 Task: Search email   from Email0080 in folder Sent items with a subject Subject0076
Action: Mouse moved to (287, 265)
Screenshot: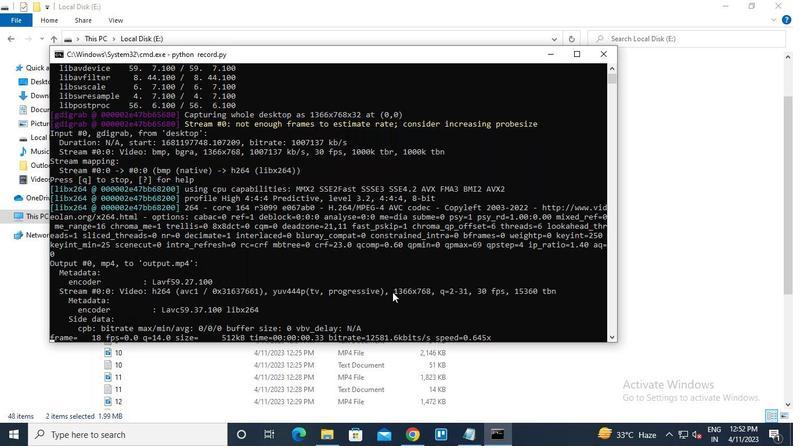 
Action: Mouse pressed left at (287, 265)
Screenshot: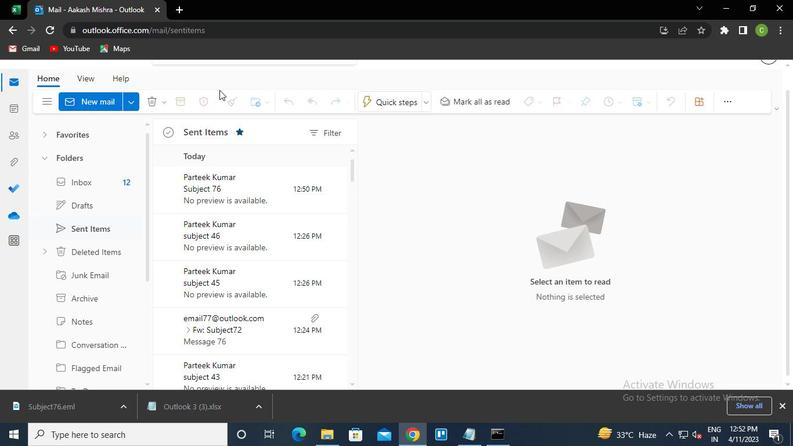 
Action: Mouse moved to (274, 83)
Screenshot: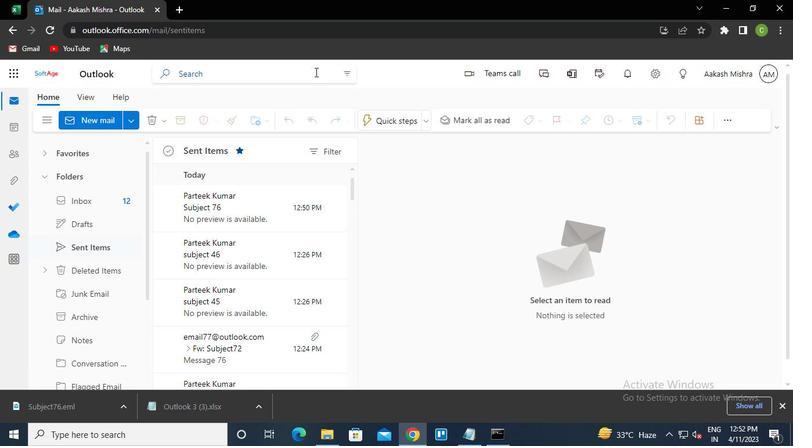 
Action: Mouse pressed left at (274, 83)
Screenshot: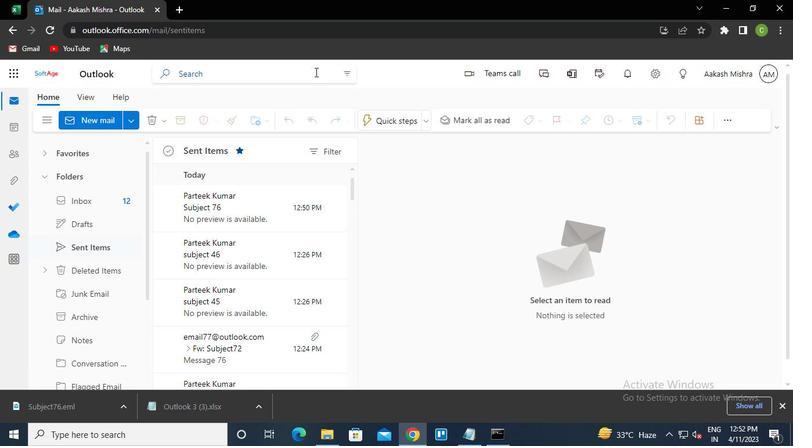 
Action: Mouse moved to (287, 84)
Screenshot: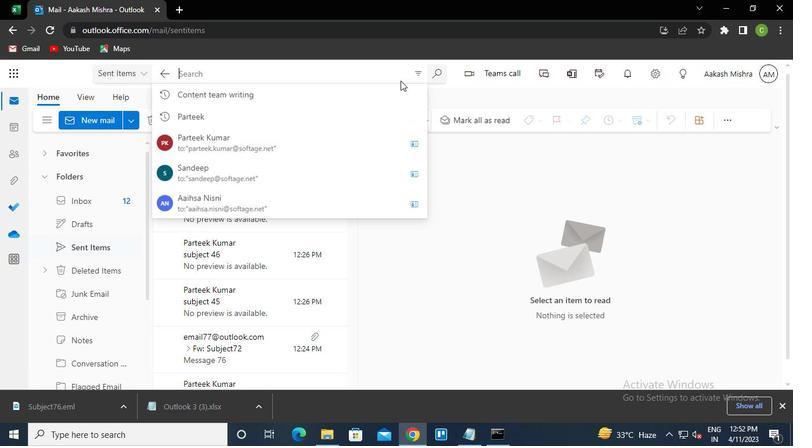 
Action: Mouse pressed left at (287, 84)
Screenshot: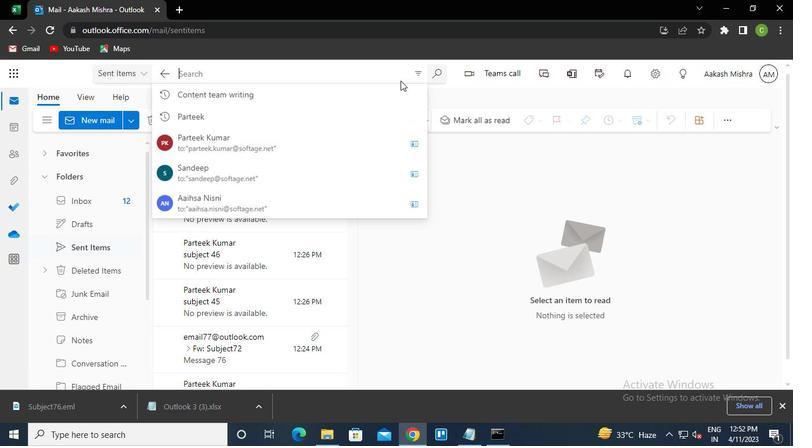 
Action: Mouse moved to (275, 98)
Screenshot: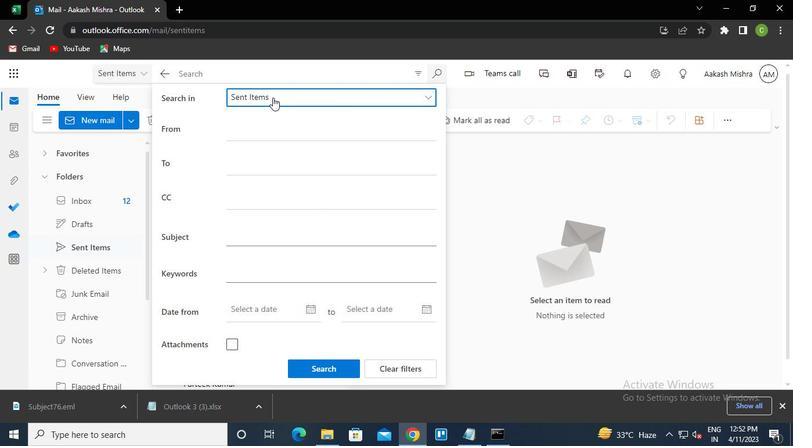 
Action: Mouse pressed left at (275, 98)
Screenshot: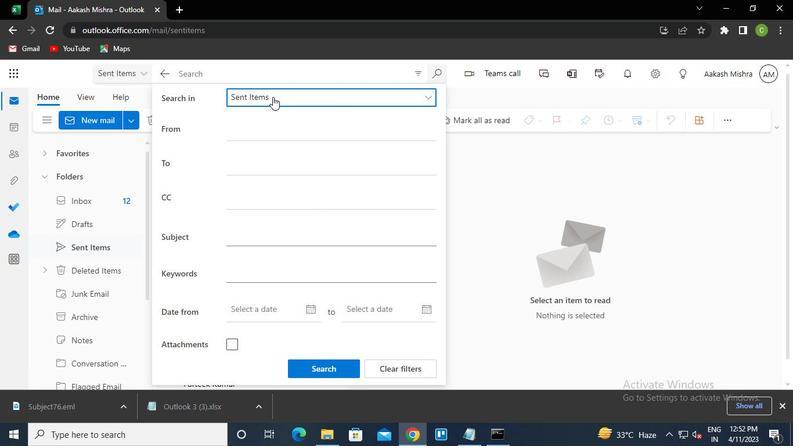 
Action: Mouse moved to (265, 139)
Screenshot: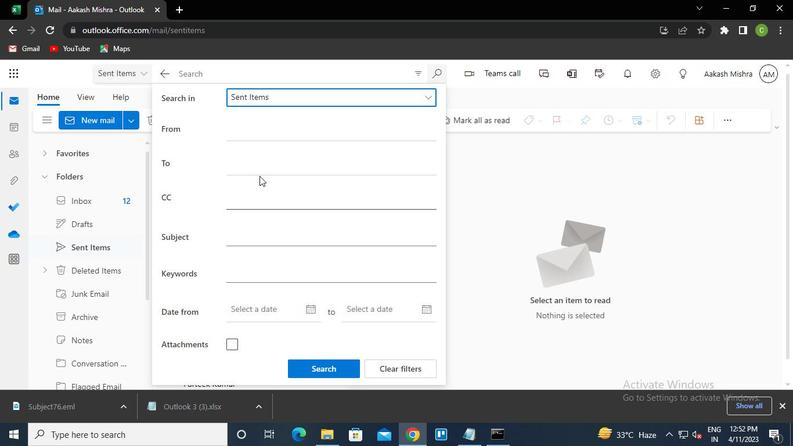 
Action: Mouse pressed left at (265, 139)
Screenshot: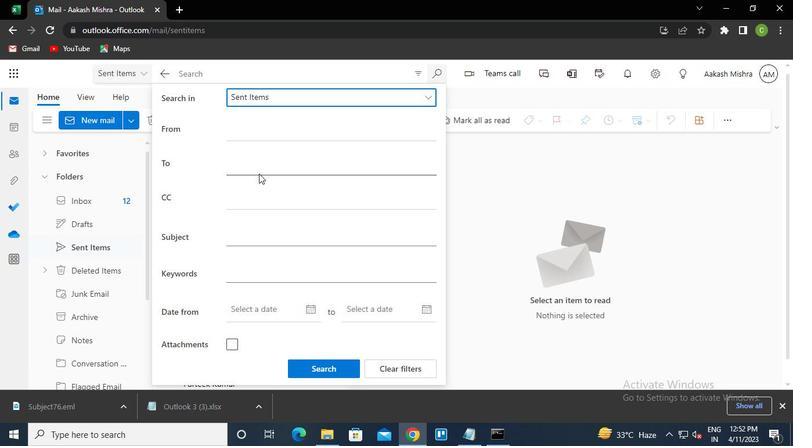 
Action: Mouse moved to (266, 113)
Screenshot: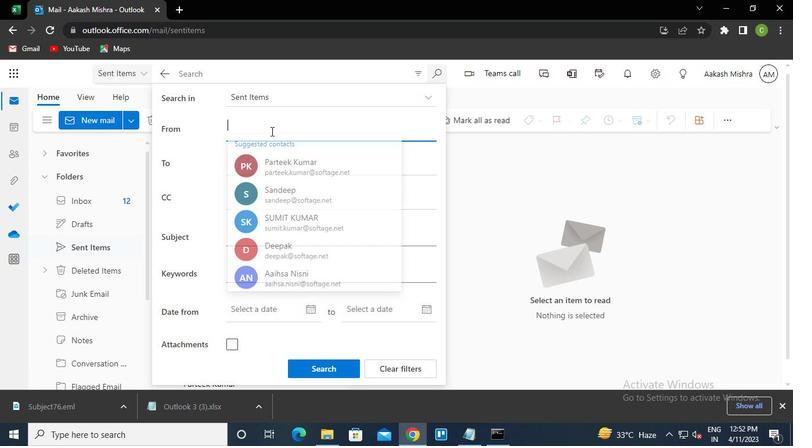 
Action: Mouse pressed left at (266, 113)
Screenshot: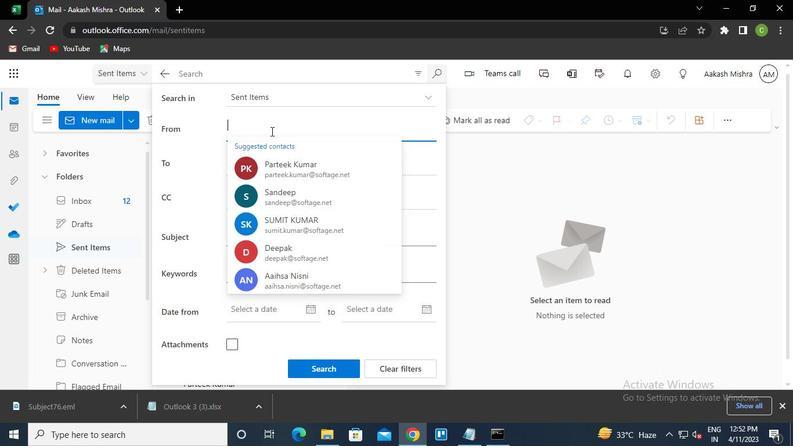
Action: Keyboard p
Screenshot: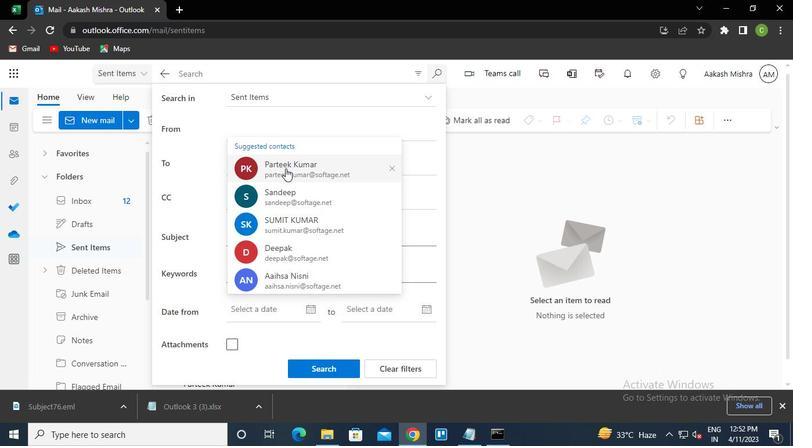 
Action: Keyboard a
Screenshot: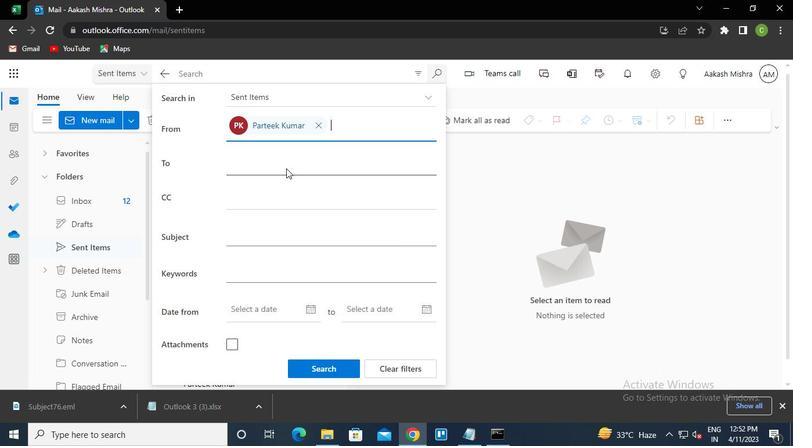 
Action: Keyboard r
Screenshot: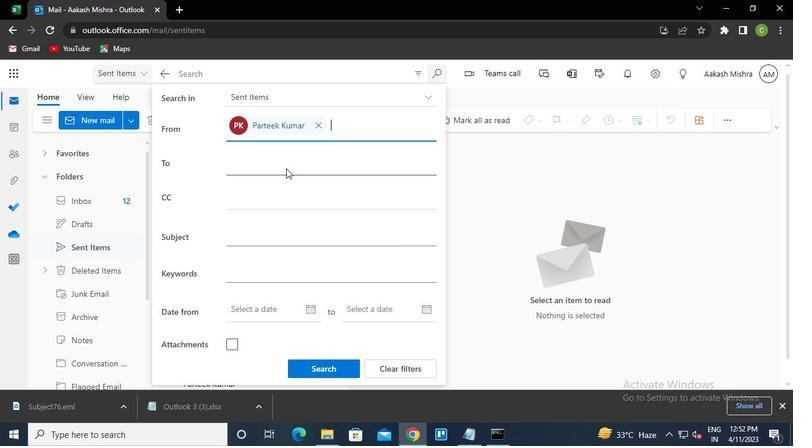 
Action: Keyboard Key.enter
Screenshot: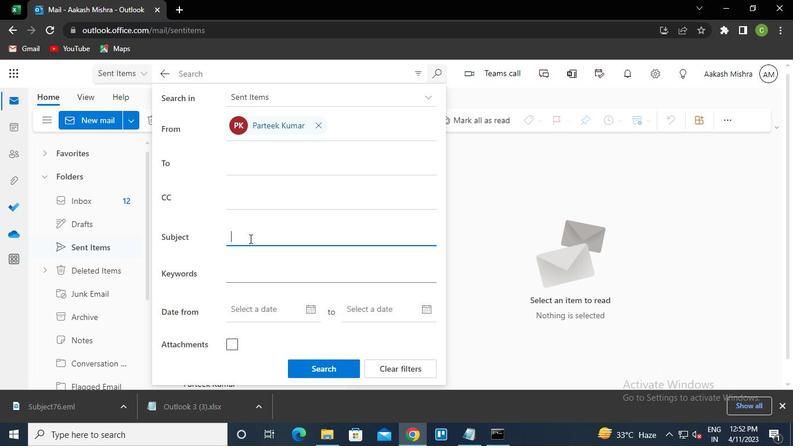 
Action: Mouse moved to (265, 166)
Screenshot: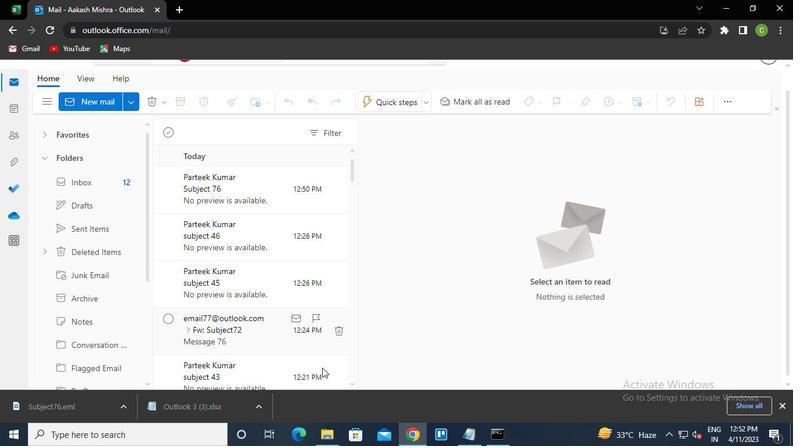 
Action: Mouse pressed left at (265, 166)
Screenshot: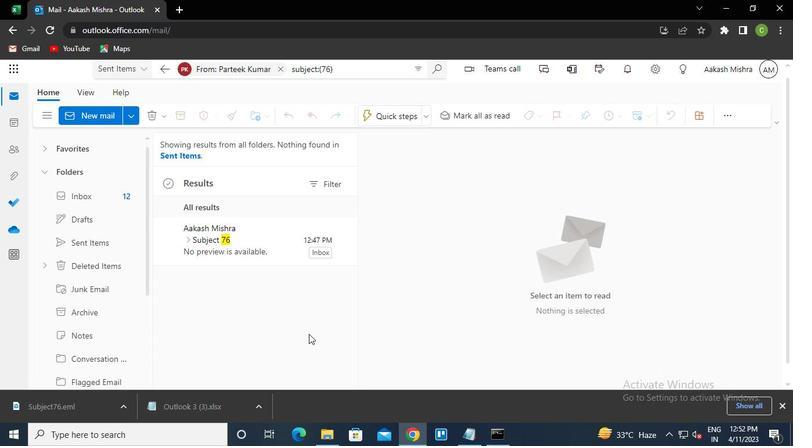 
Action: Keyboard <103>
Screenshot: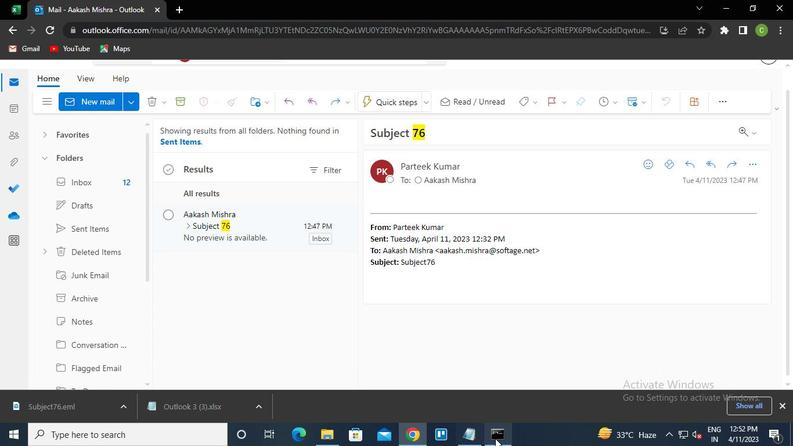 
Action: Keyboard <102>
Screenshot: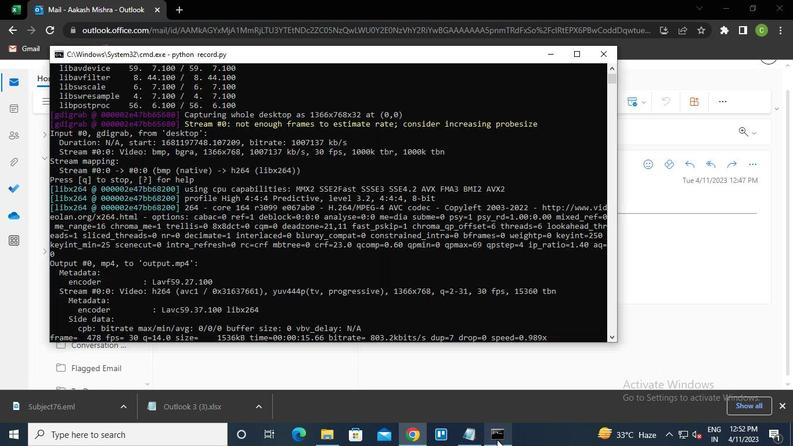 
Action: Mouse moved to (274, 227)
Screenshot: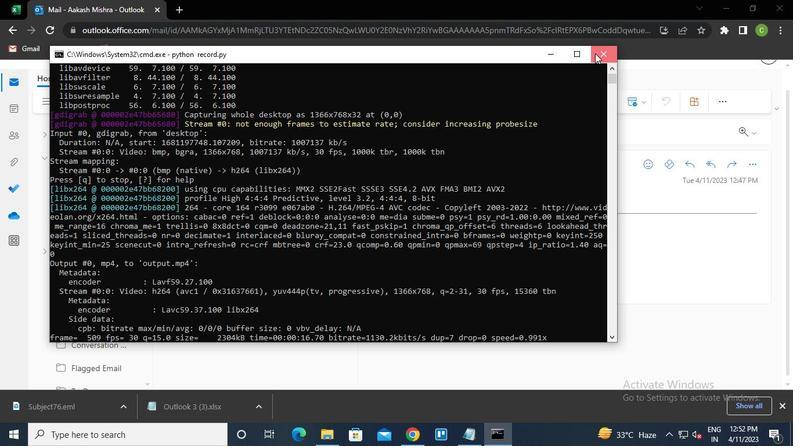 
Action: Mouse pressed left at (274, 227)
Screenshot: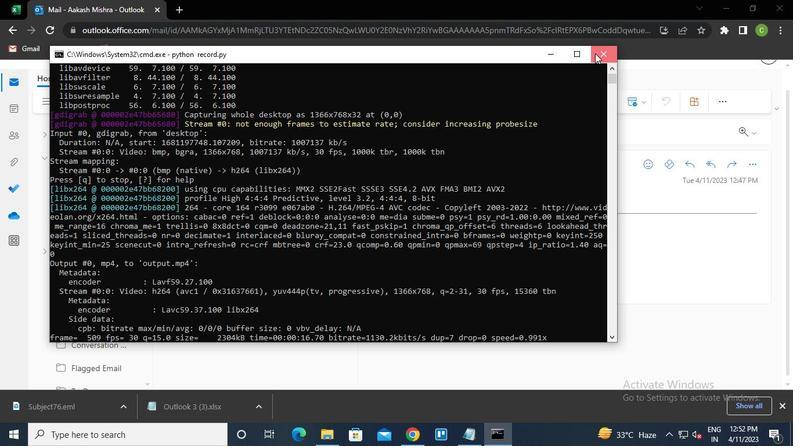 
Action: Mouse moved to (266, 175)
Screenshot: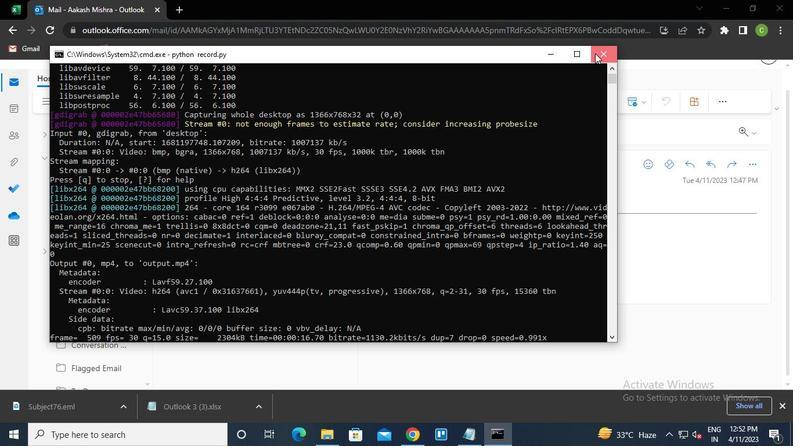 
Action: Mouse pressed left at (266, 175)
Screenshot: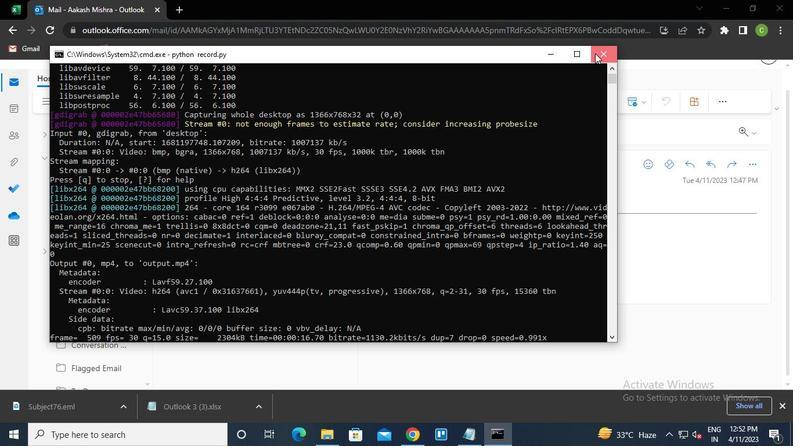 
Action: Mouse moved to (300, 263)
Screenshot: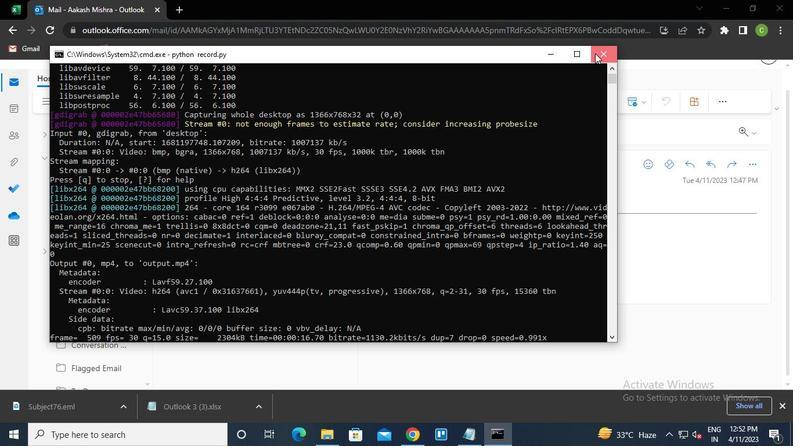 
Action: Mouse pressed left at (300, 263)
Screenshot: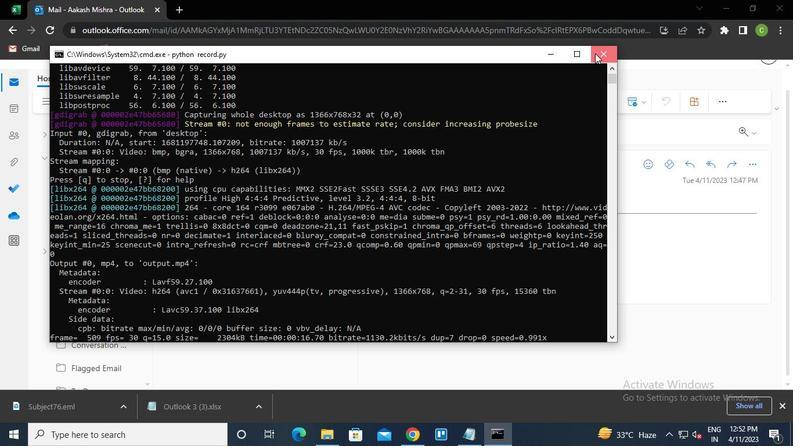 
Action: Mouse moved to (310, 57)
Screenshot: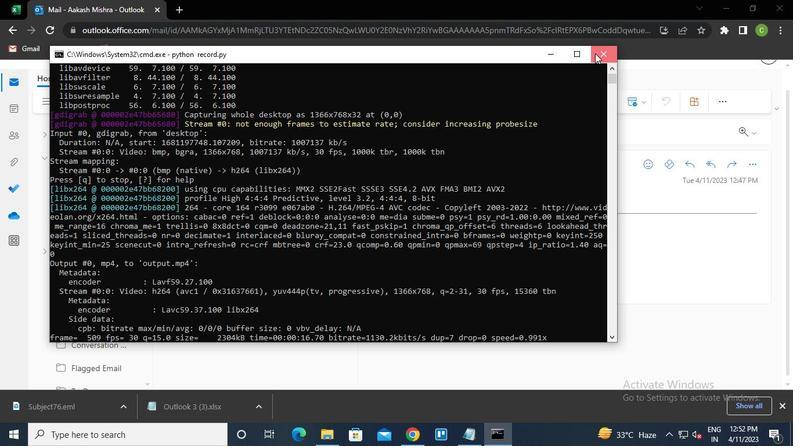 
Action: Mouse pressed left at (310, 57)
Screenshot: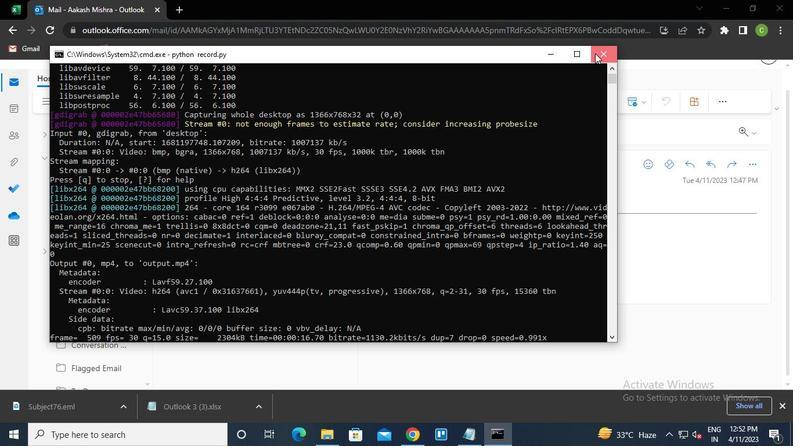 
Action: Mouse moved to (288, 263)
Screenshot: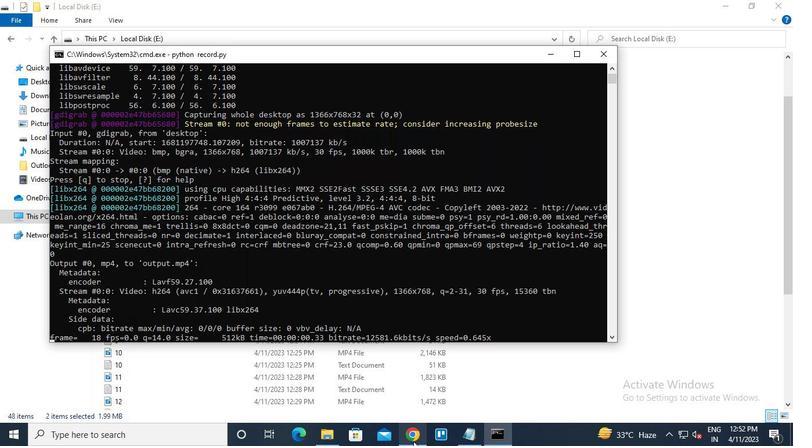 
Action: Mouse pressed left at (288, 263)
Screenshot: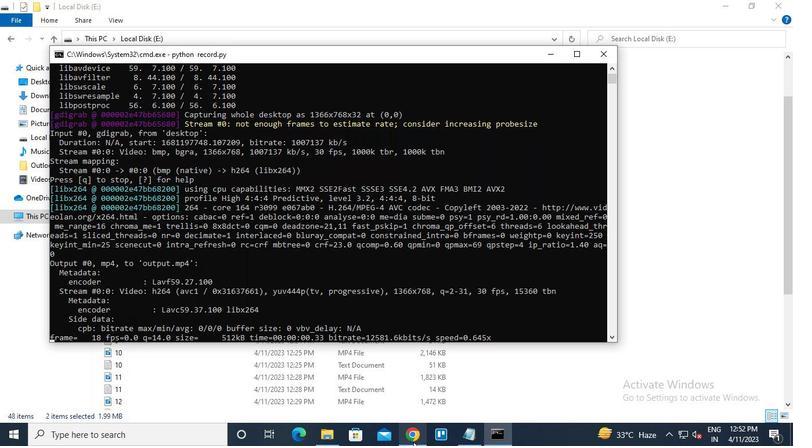 
Action: Mouse moved to (227, 49)
Screenshot: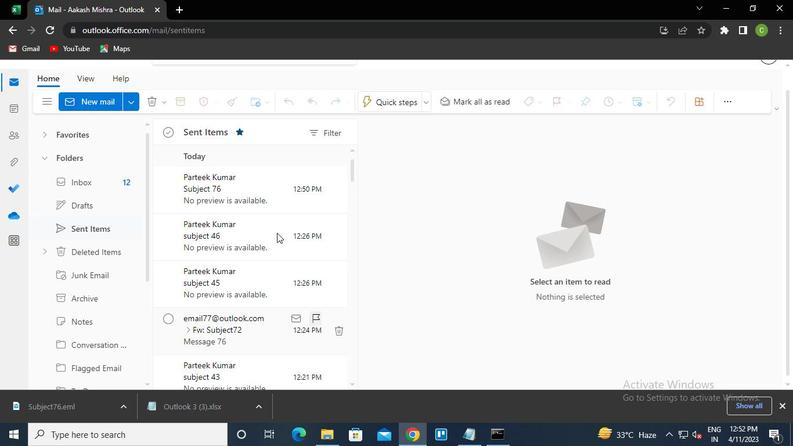 
Action: Mouse pressed left at (227, 49)
Screenshot: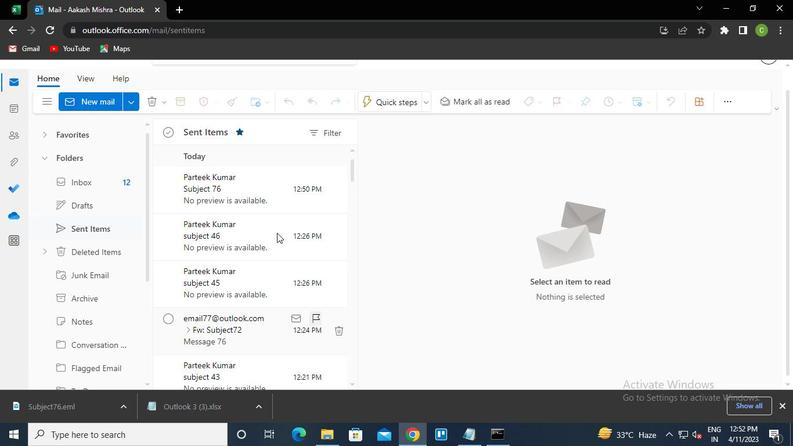 
Action: Mouse moved to (240, 49)
Screenshot: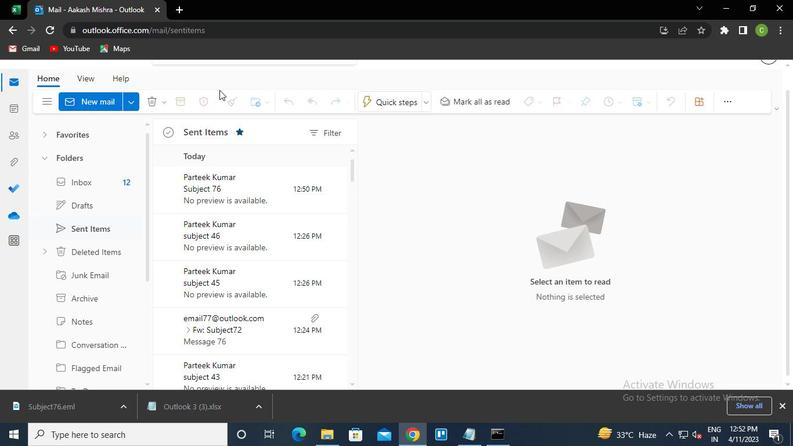 
Action: Mouse pressed left at (240, 49)
Screenshot: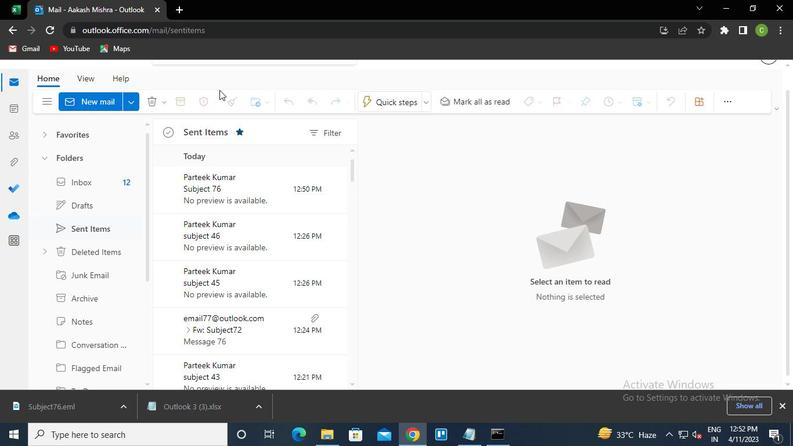 
Action: Mouse moved to (302, 262)
Screenshot: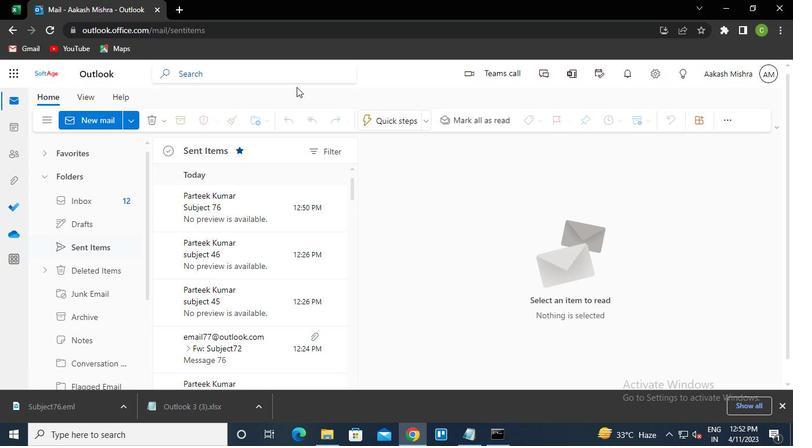 
Action: Mouse pressed left at (302, 262)
Screenshot: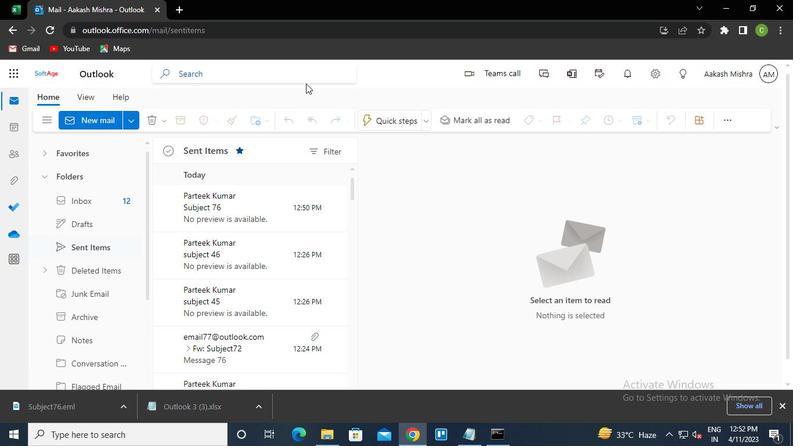 
Action: Mouse moved to (313, 69)
Screenshot: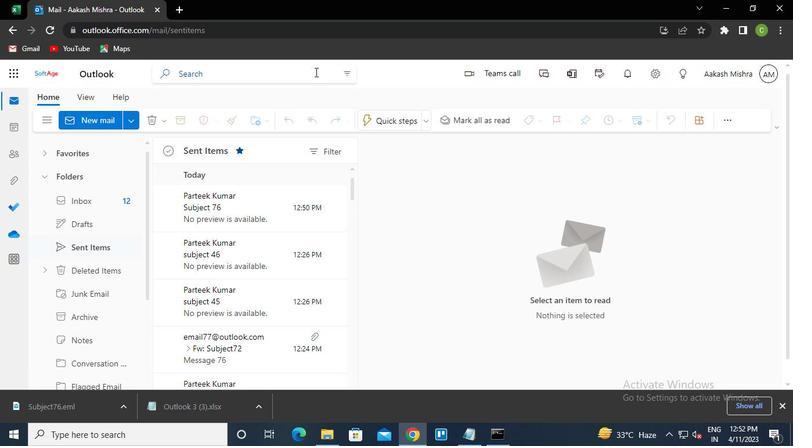 
Action: Mouse pressed left at (313, 69)
Screenshot: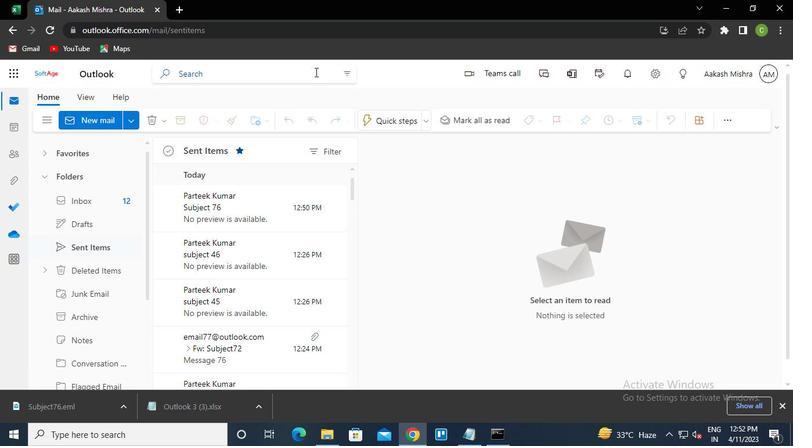
Action: Mouse moved to (288, 266)
Screenshot: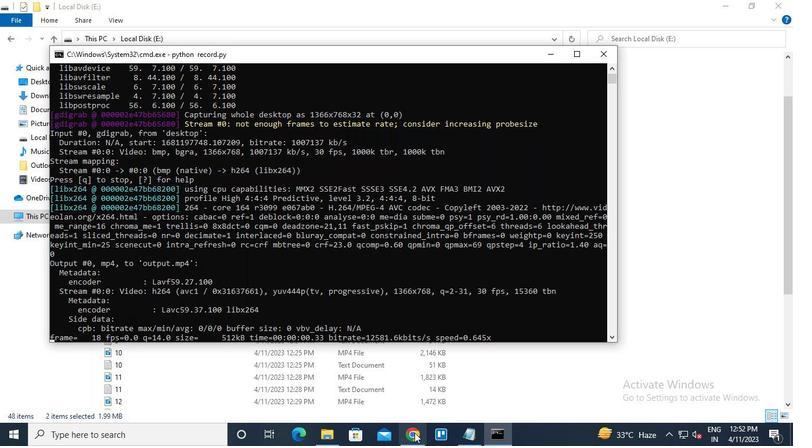 
Action: Mouse pressed left at (288, 266)
Screenshot: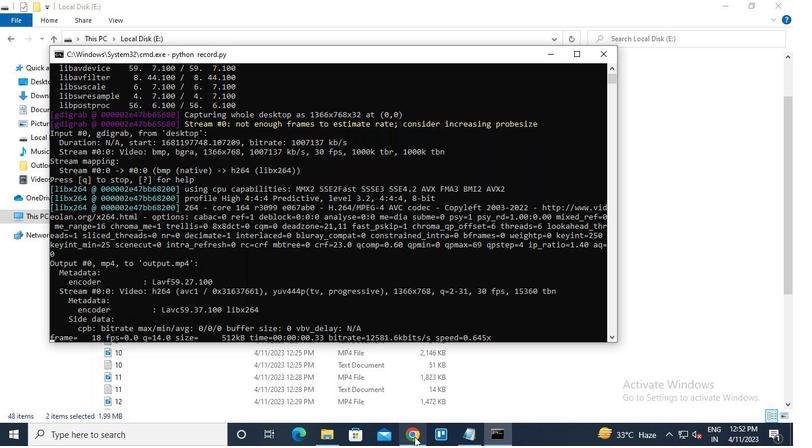 
Action: Mouse moved to (273, 84)
Screenshot: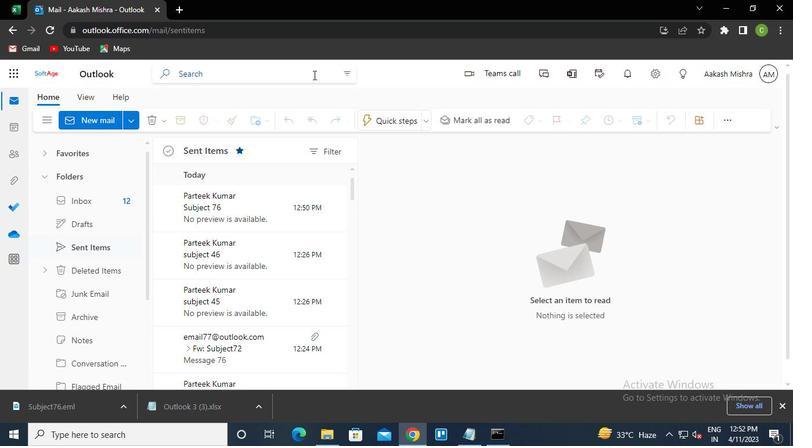 
Action: Mouse pressed left at (273, 84)
Screenshot: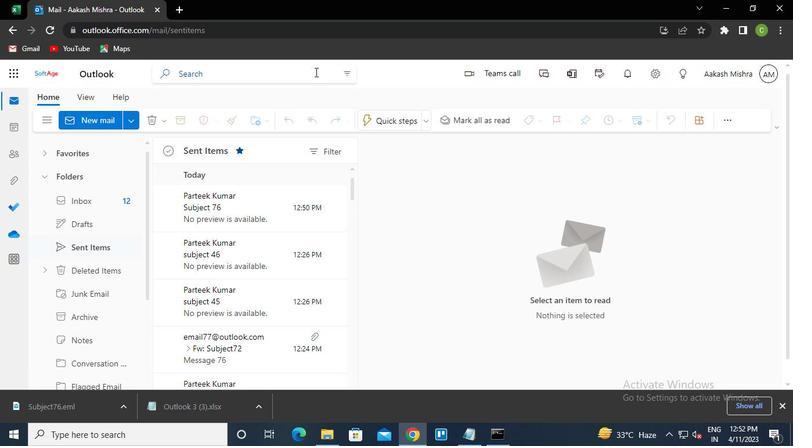 
Action: Mouse moved to (288, 84)
Screenshot: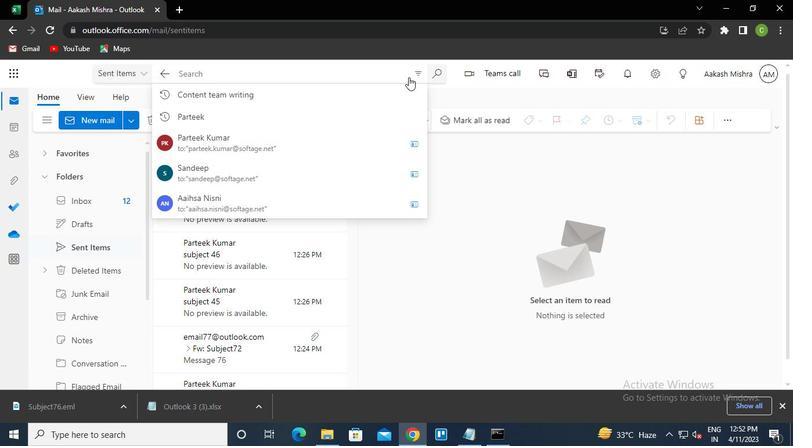 
Action: Mouse pressed left at (288, 84)
Screenshot: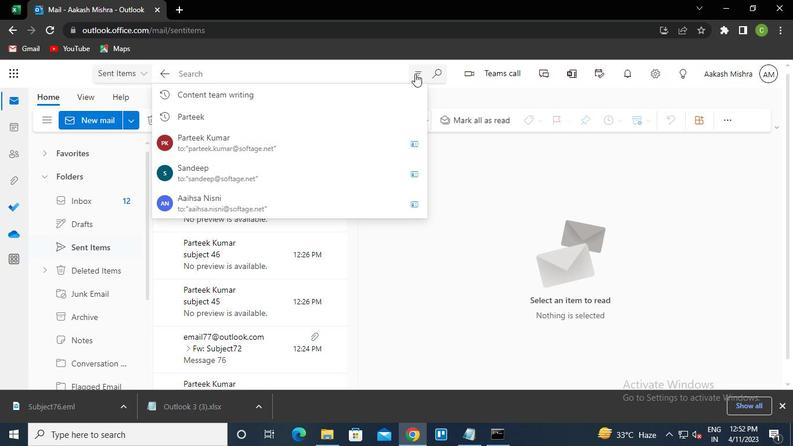 
Action: Mouse moved to (267, 97)
Screenshot: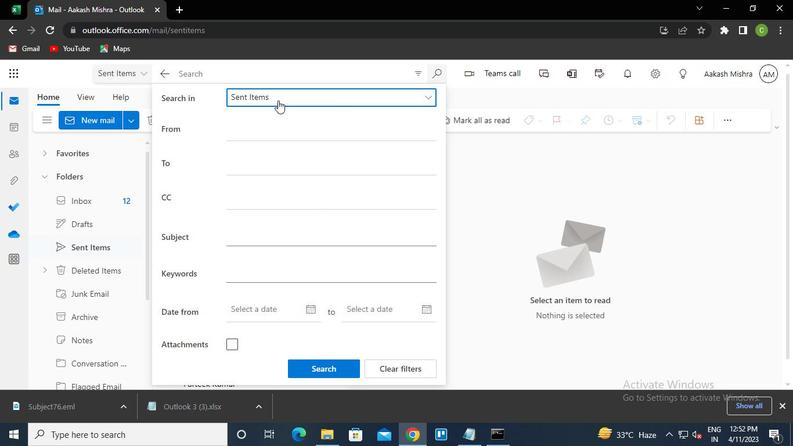 
Action: Mouse pressed left at (267, 97)
Screenshot: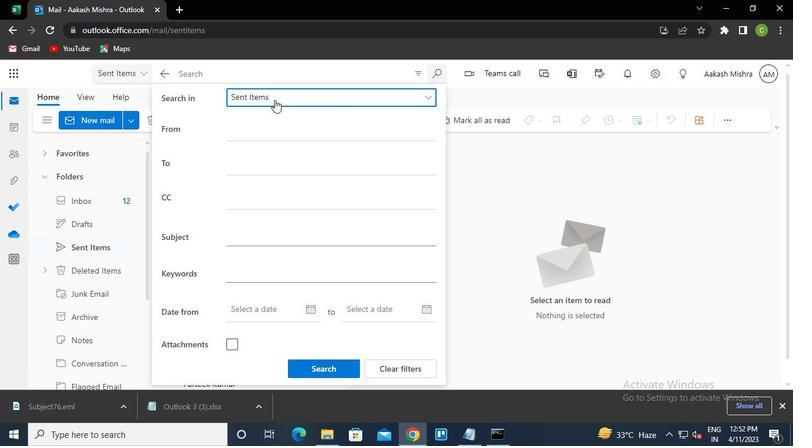 
Action: Mouse moved to (265, 137)
Screenshot: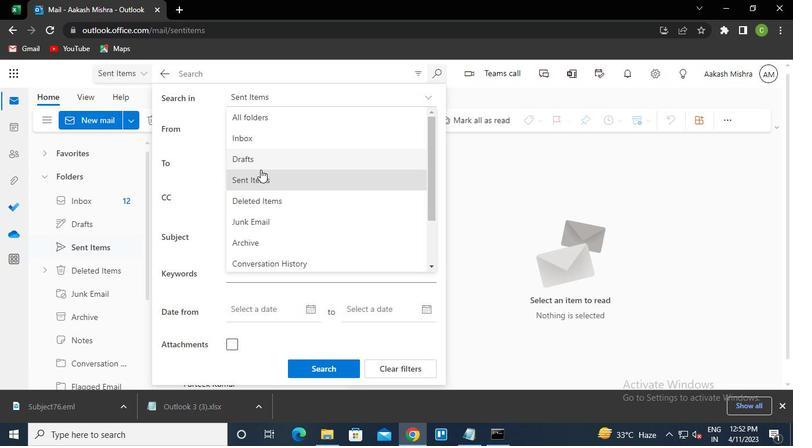 
Action: Mouse pressed left at (265, 137)
Screenshot: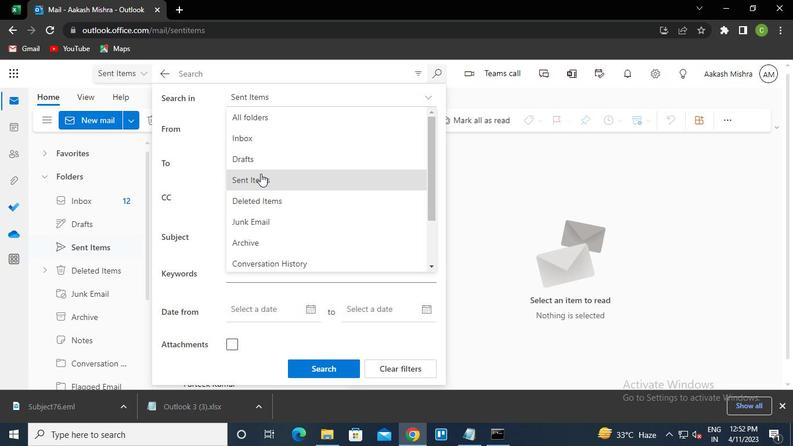 
Action: Mouse moved to (267, 113)
Screenshot: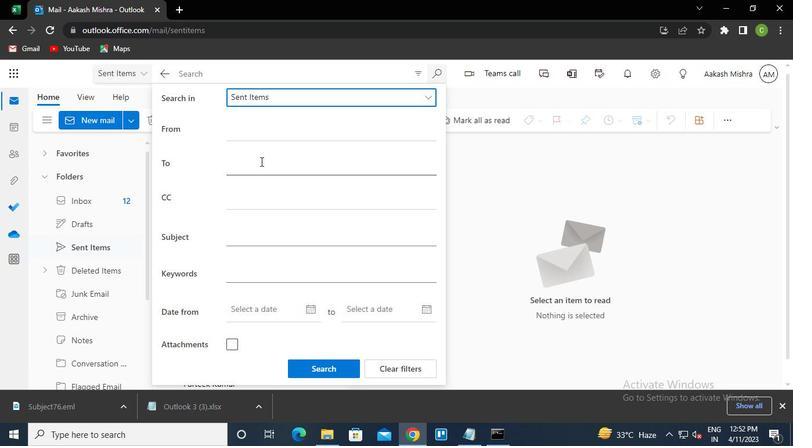 
Action: Mouse pressed left at (267, 113)
Screenshot: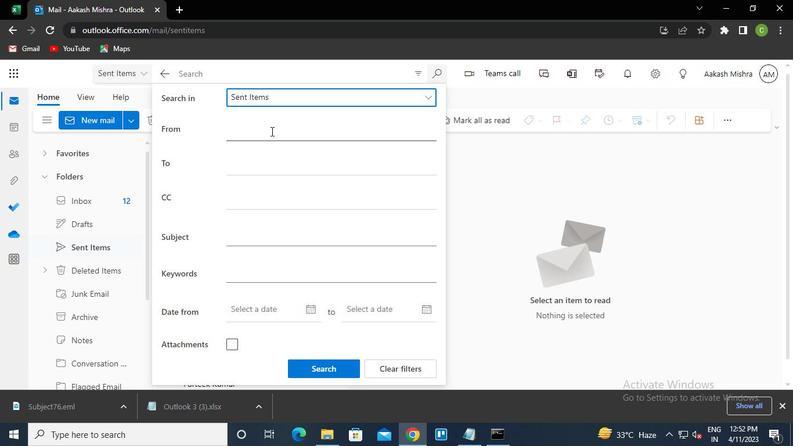 
Action: Mouse moved to (269, 132)
Screenshot: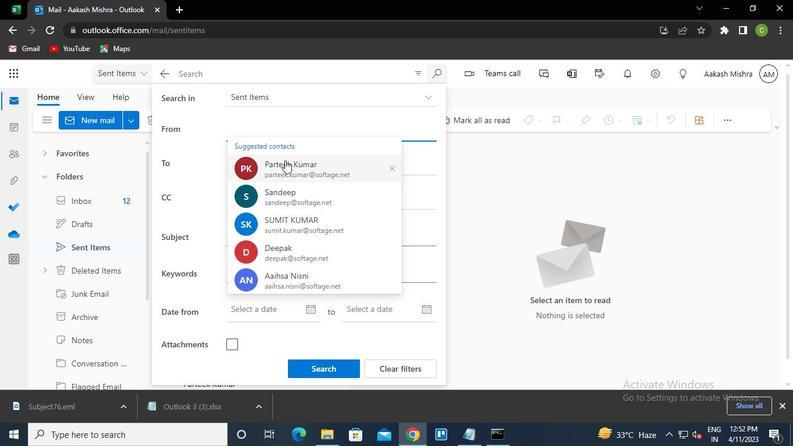 
Action: Mouse pressed left at (269, 132)
Screenshot: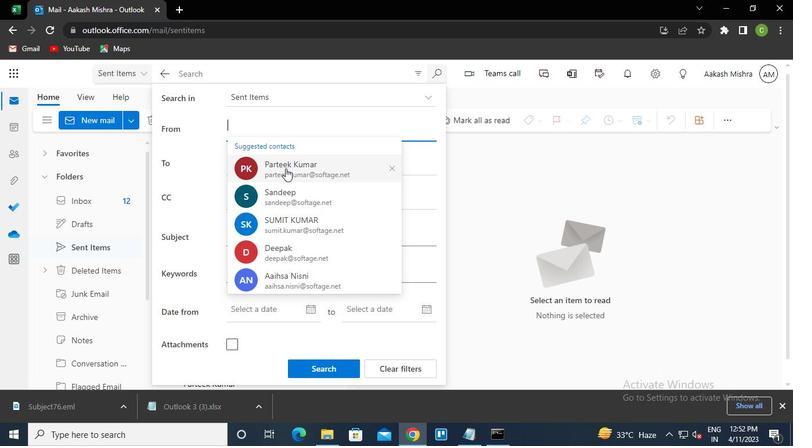 
Action: Mouse moved to (263, 166)
Screenshot: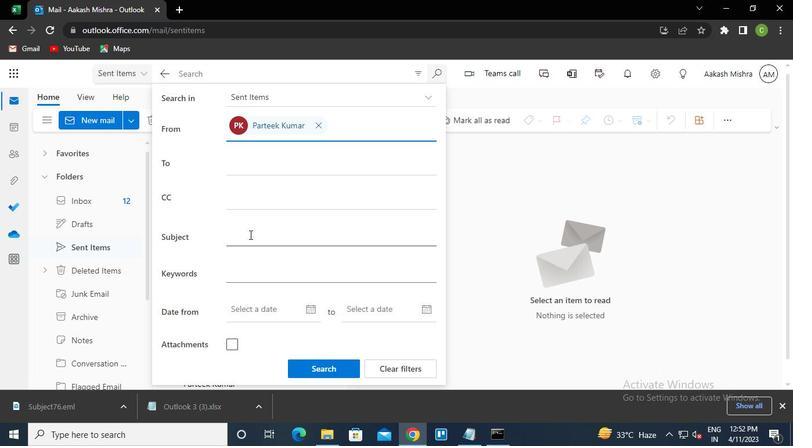 
Action: Mouse pressed left at (263, 166)
Screenshot: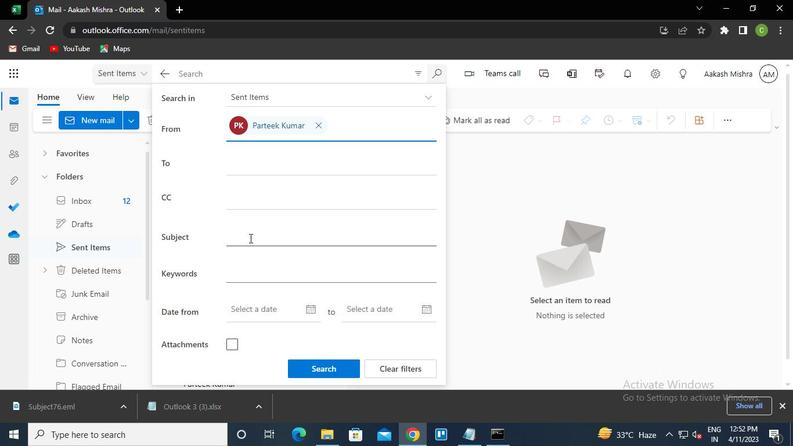 
Action: Mouse moved to (263, 166)
Screenshot: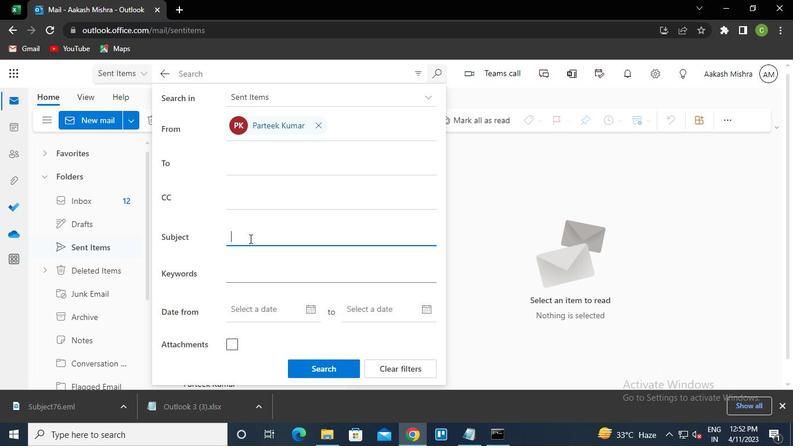 
Action: Keyboard <103>
Screenshot: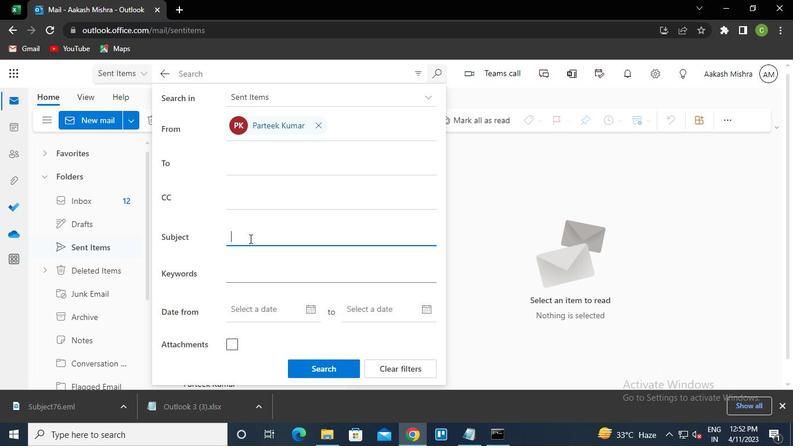 
Action: Keyboard <102>
Screenshot: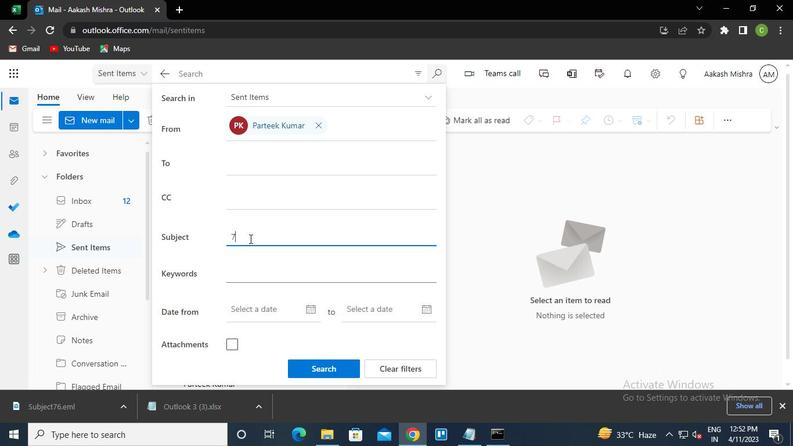 
Action: Mouse moved to (274, 229)
Screenshot: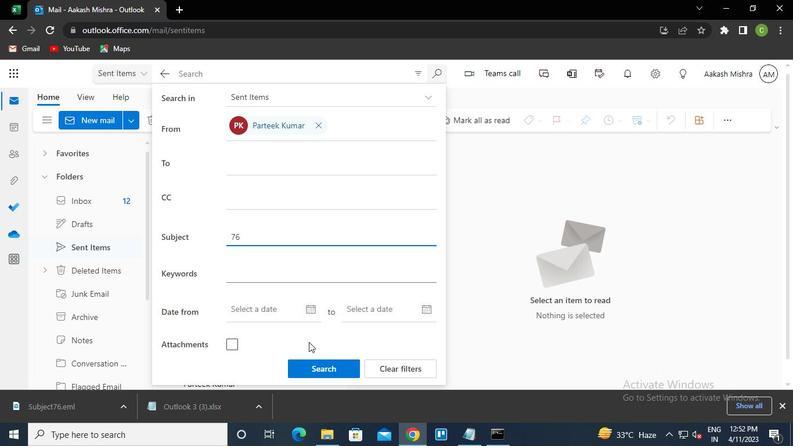 
Action: Mouse pressed left at (274, 229)
Screenshot: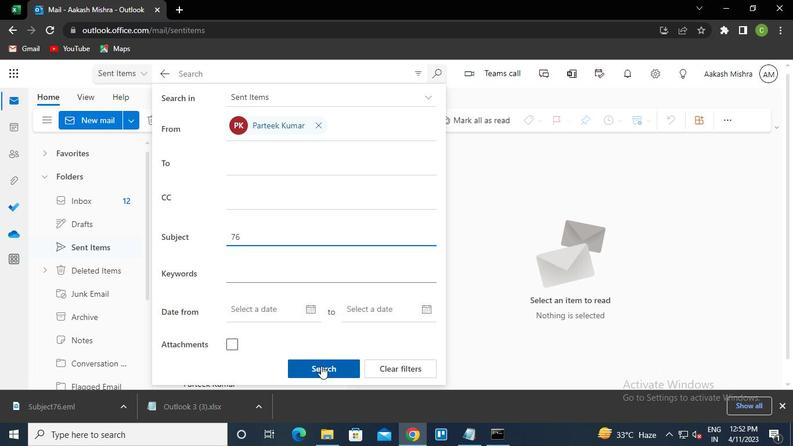 
Action: Mouse moved to (266, 167)
Screenshot: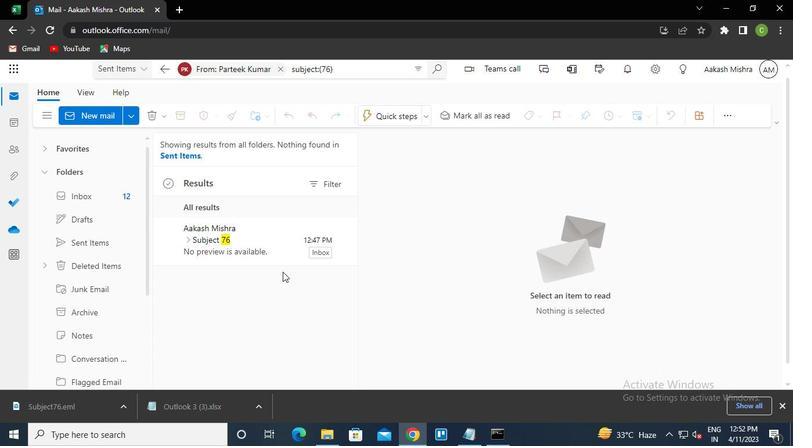 
Action: Mouse pressed left at (266, 167)
Screenshot: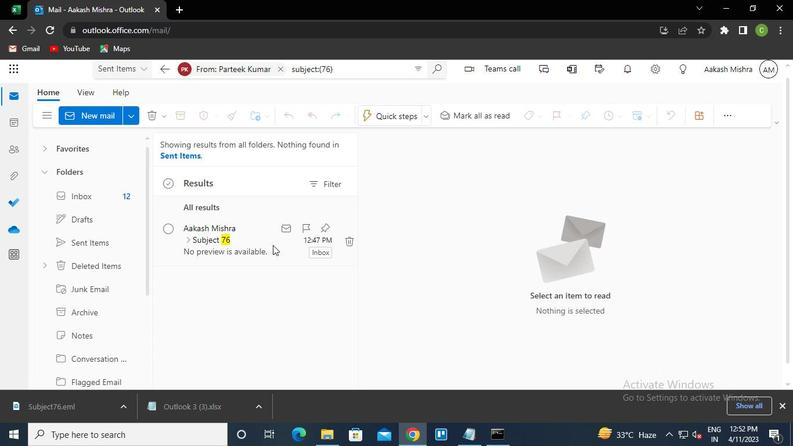 
Action: Mouse moved to (300, 265)
Screenshot: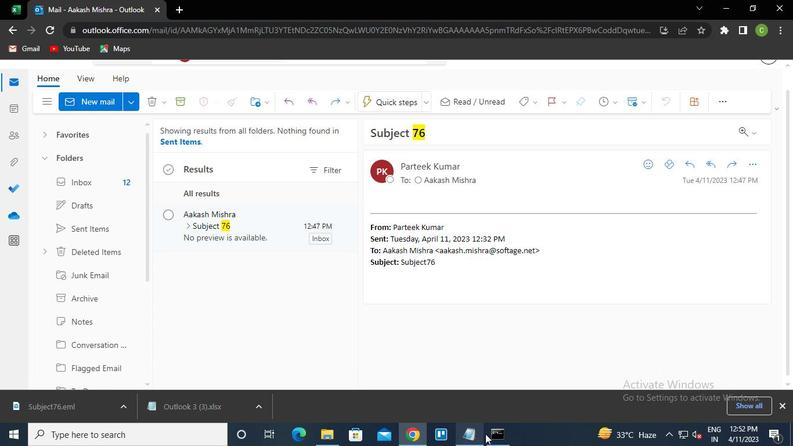 
Action: Mouse pressed left at (300, 265)
Screenshot: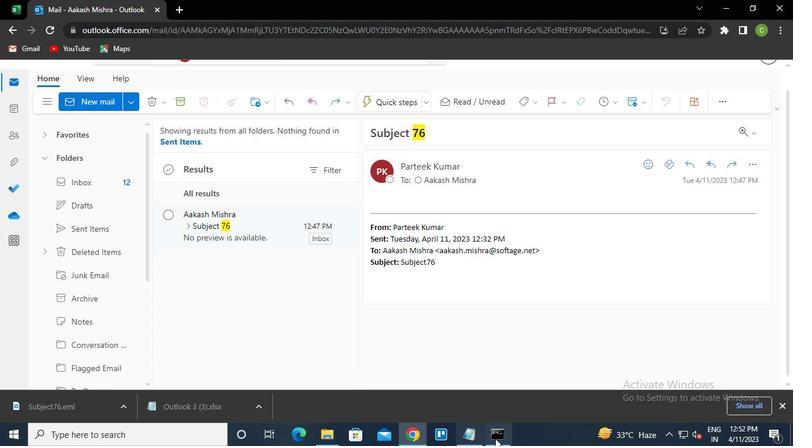 
Action: Mouse moved to (315, 76)
Screenshot: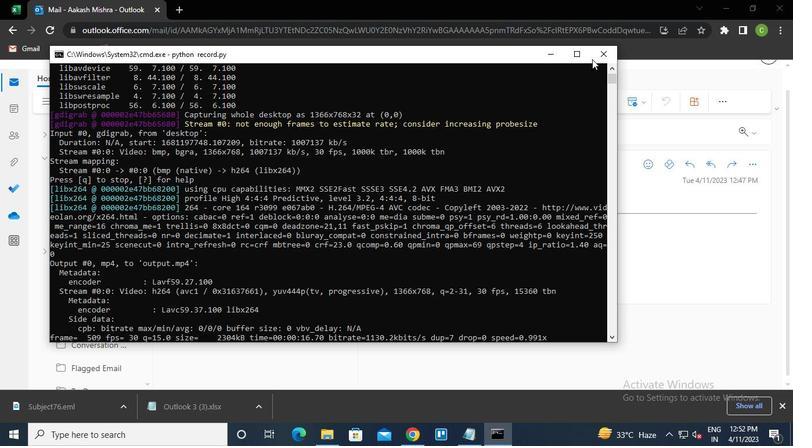 
Action: Mouse pressed left at (315, 76)
Screenshot: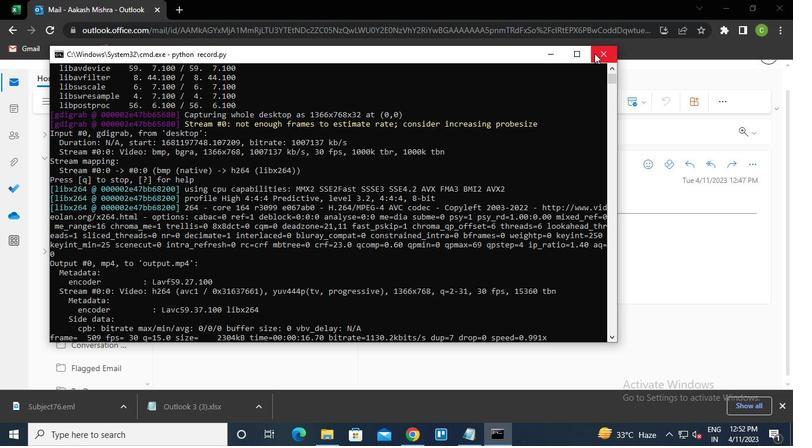 
Action: Mouse moved to (315, 75)
Screenshot: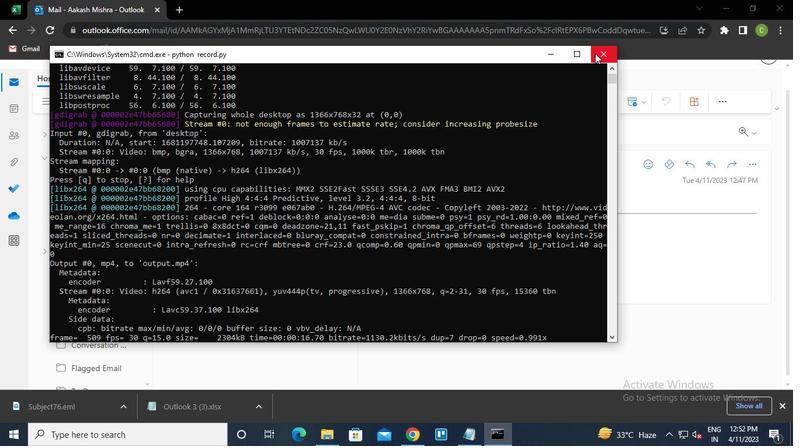 
